 Task: Select the job type as temporary.
Action: Mouse moved to (693, 85)
Screenshot: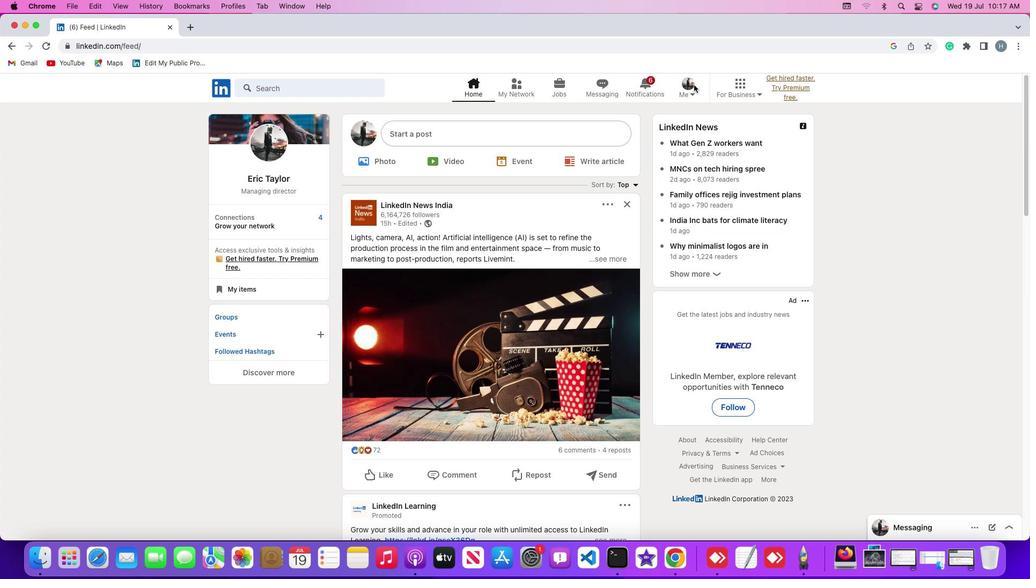 
Action: Mouse pressed left at (693, 85)
Screenshot: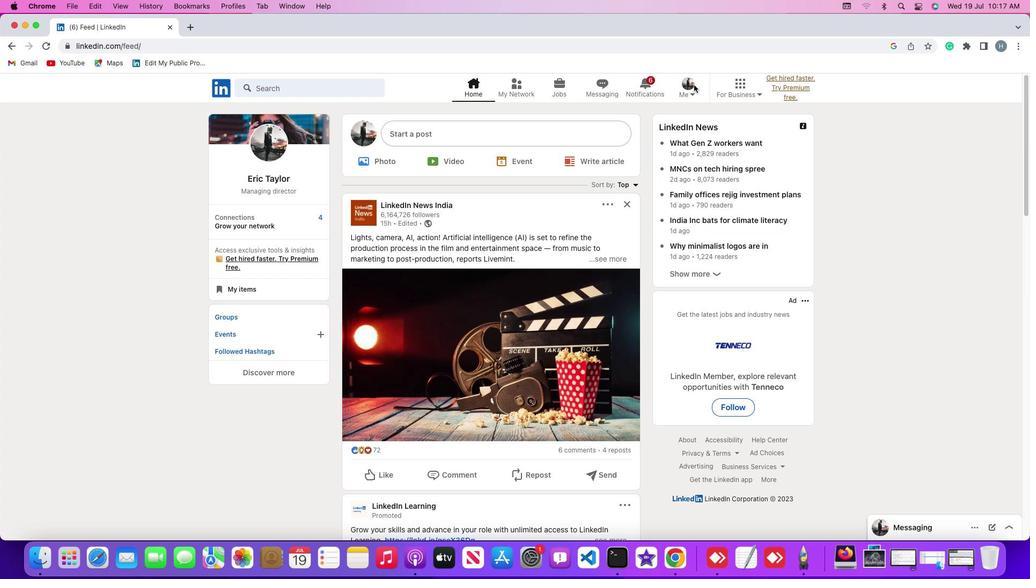 
Action: Mouse moved to (692, 91)
Screenshot: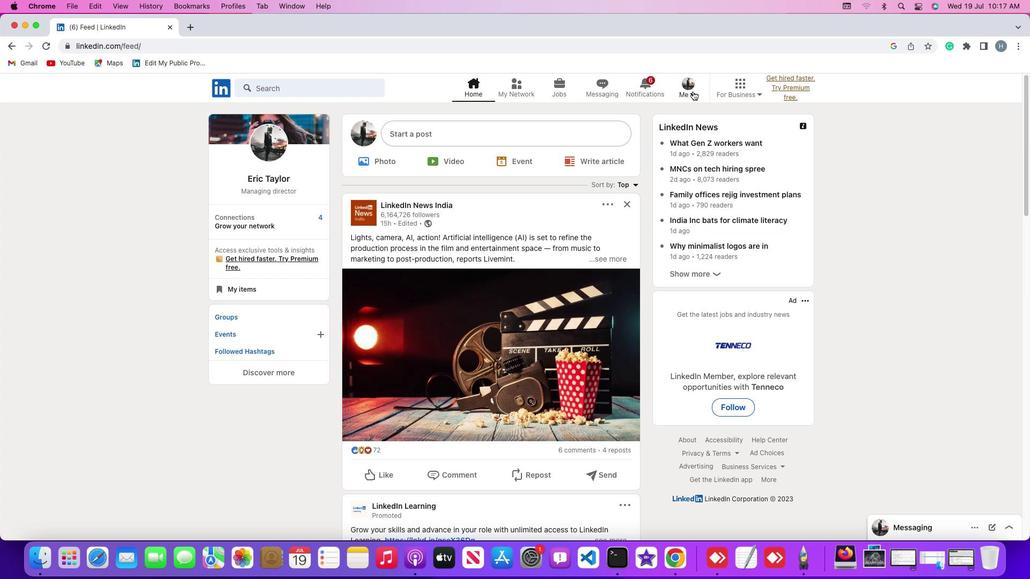 
Action: Mouse pressed left at (692, 91)
Screenshot: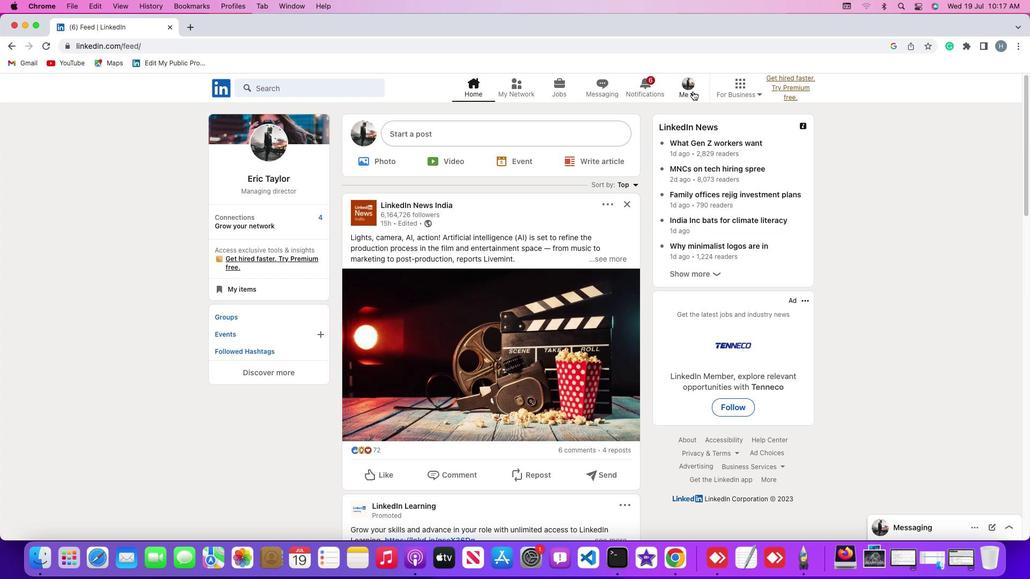 
Action: Mouse moved to (670, 150)
Screenshot: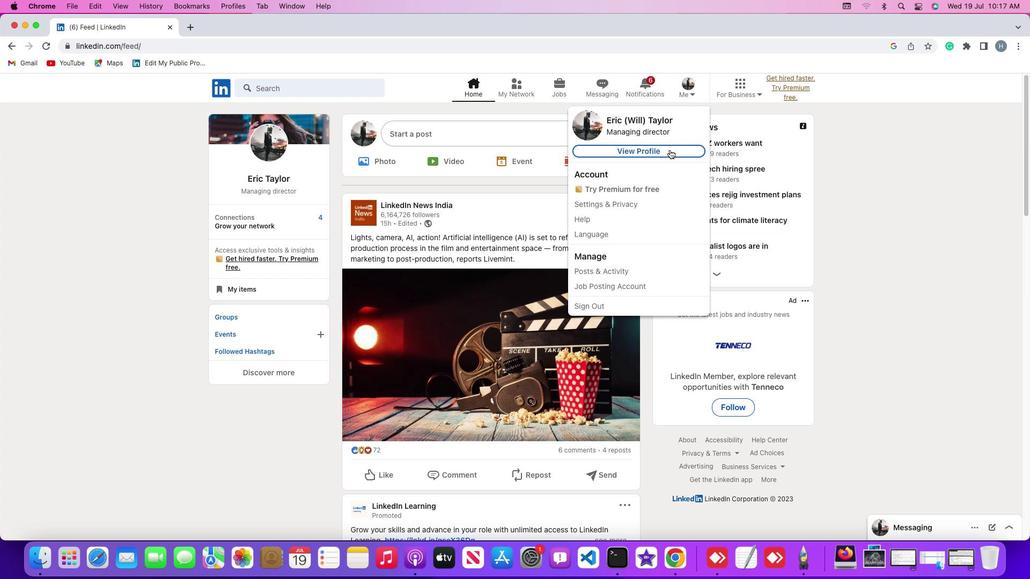 
Action: Mouse pressed left at (670, 150)
Screenshot: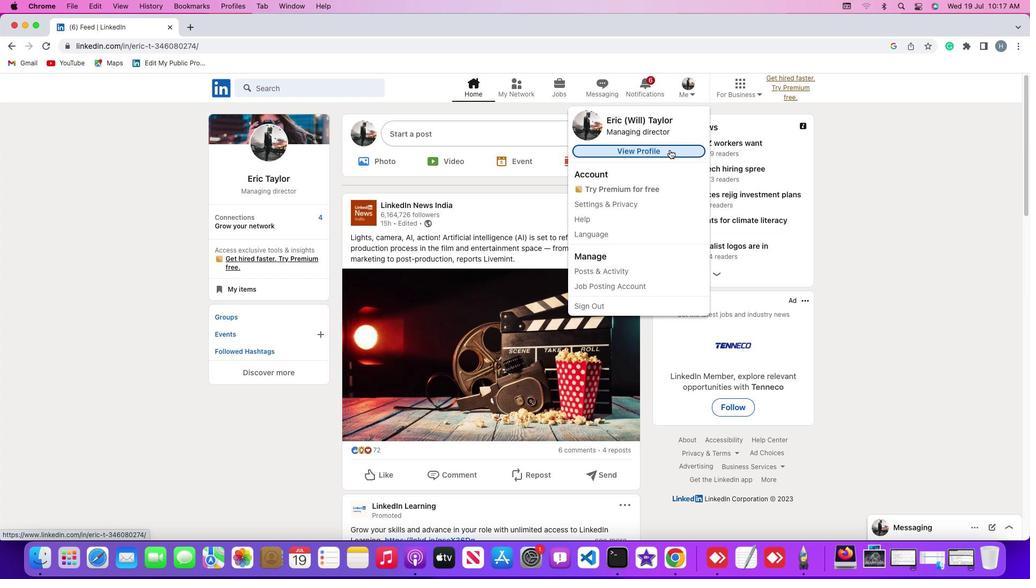
Action: Mouse moved to (252, 325)
Screenshot: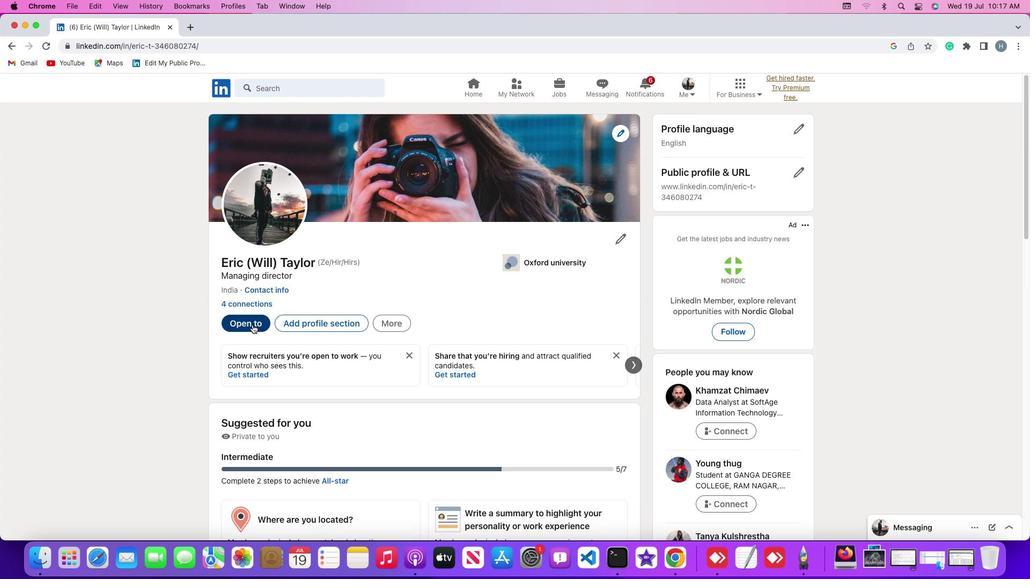 
Action: Mouse pressed left at (252, 325)
Screenshot: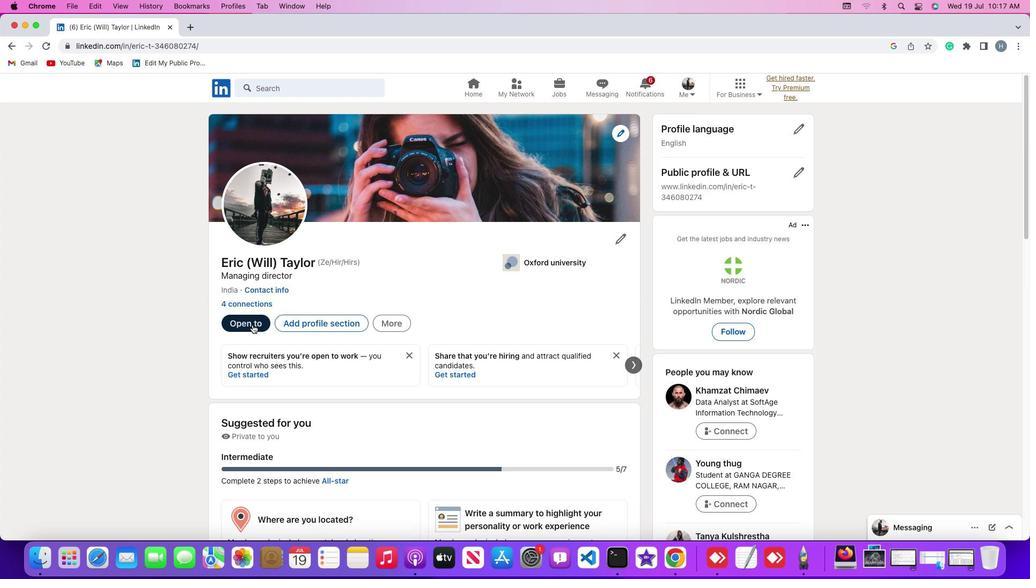 
Action: Mouse moved to (254, 386)
Screenshot: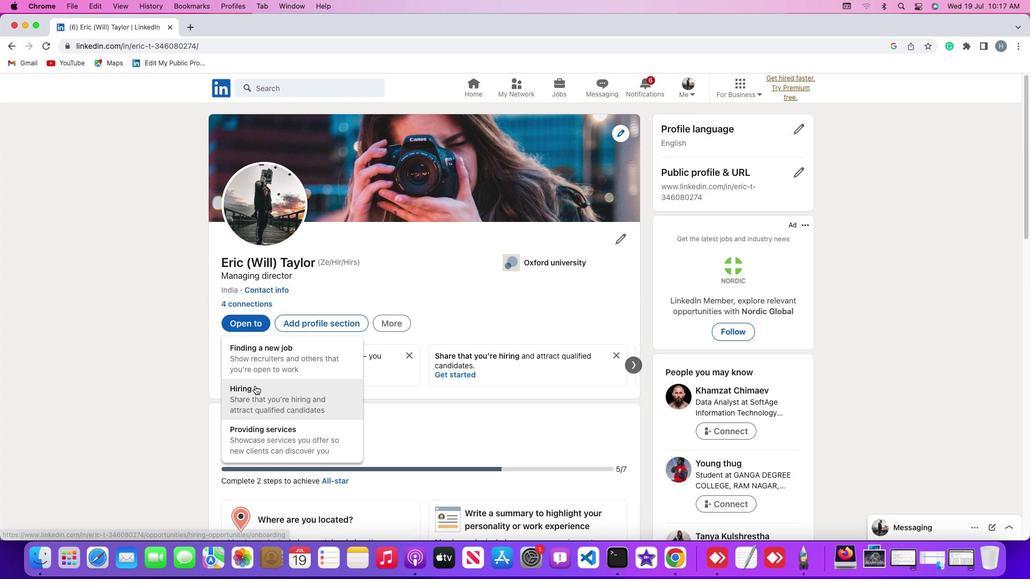 
Action: Mouse pressed left at (254, 386)
Screenshot: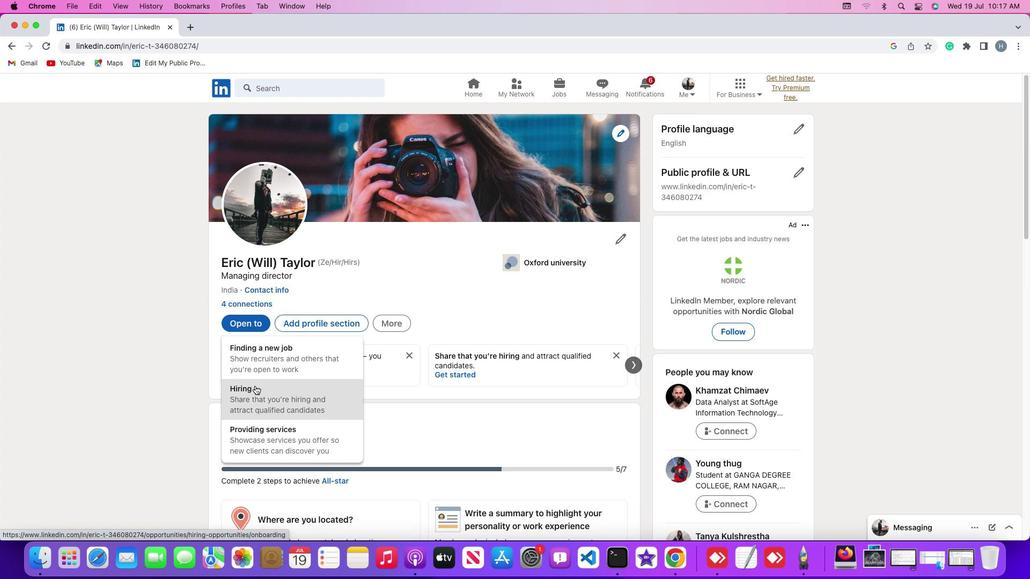 
Action: Mouse moved to (510, 368)
Screenshot: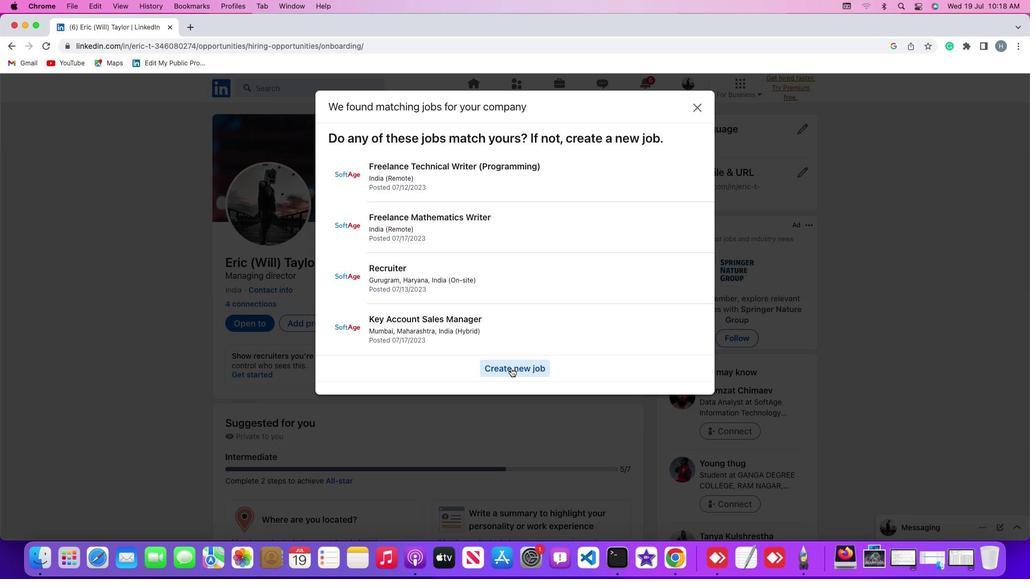 
Action: Mouse pressed left at (510, 368)
Screenshot: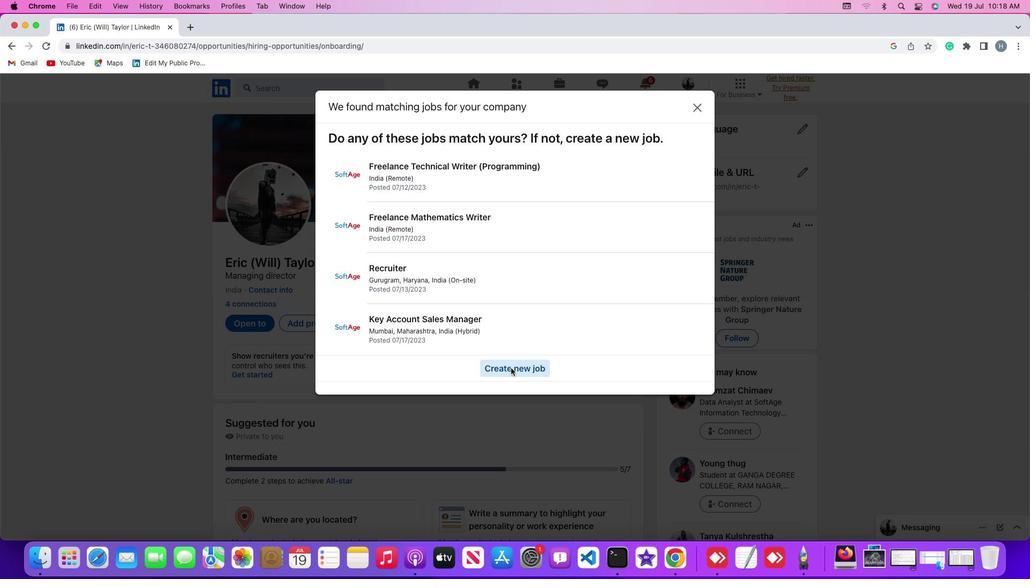 
Action: Mouse moved to (695, 301)
Screenshot: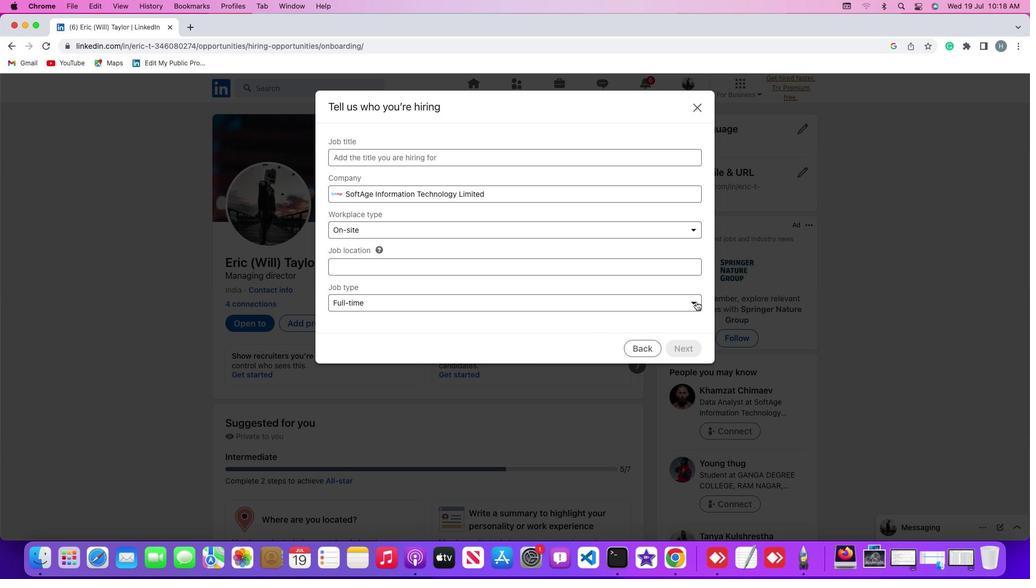 
Action: Mouse pressed left at (695, 301)
Screenshot: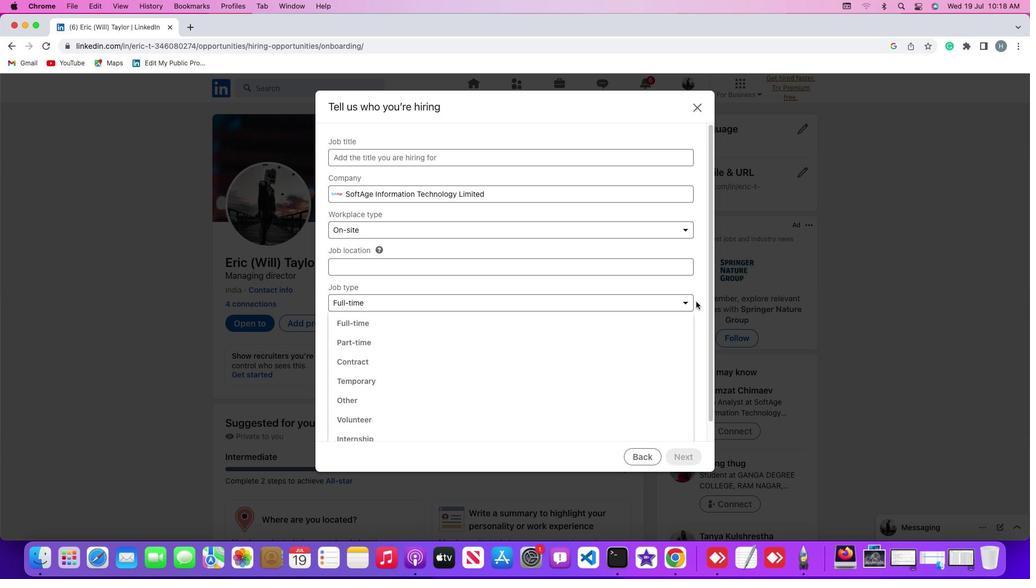 
Action: Mouse moved to (645, 368)
Screenshot: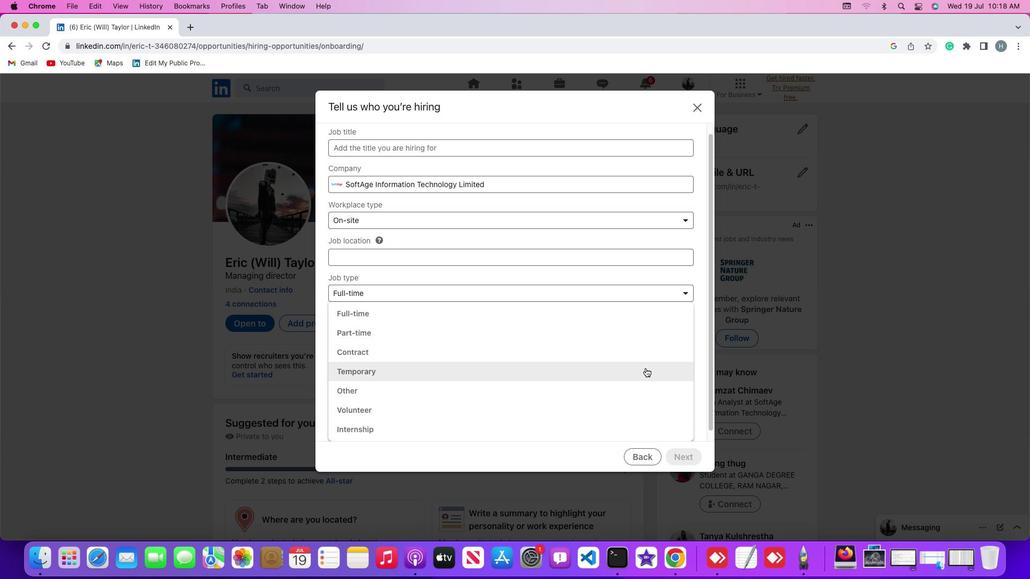 
Action: Mouse pressed left at (645, 368)
Screenshot: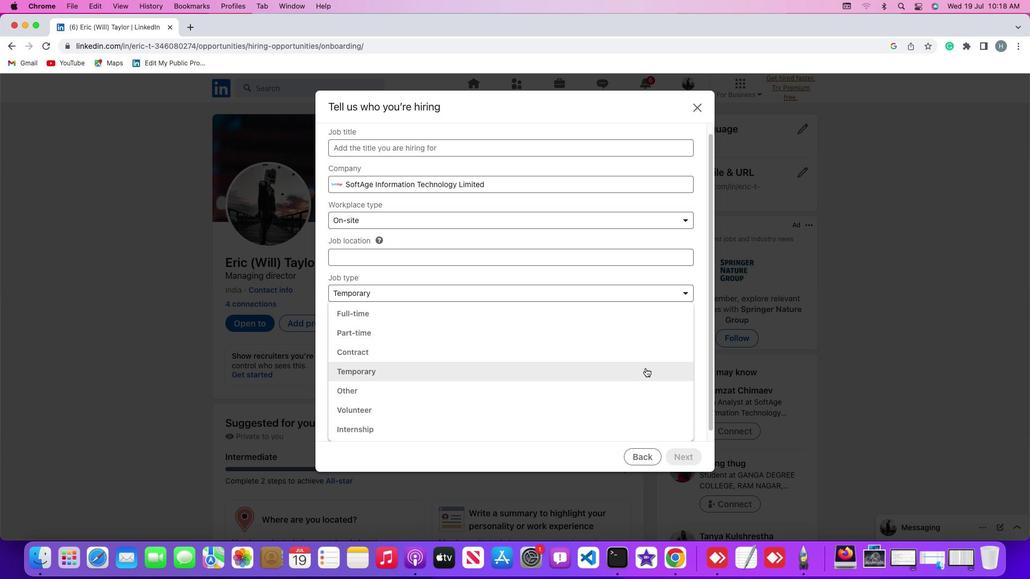 
Action: Mouse moved to (676, 321)
Screenshot: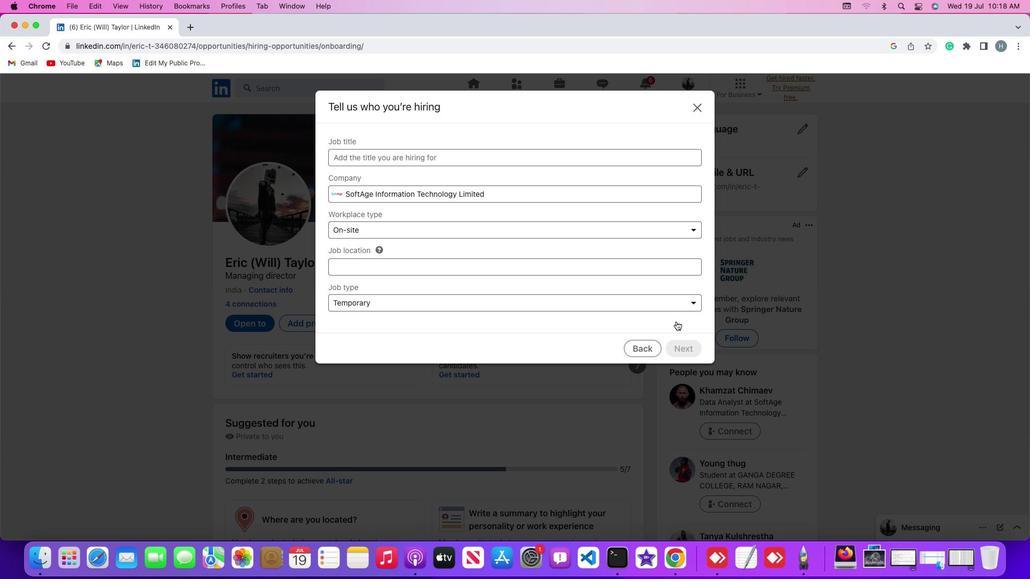 
